 Task: Create a due date automation trigger when advanced on, on the monday after a card is due add dates not starting next month at 11:00 AM.
Action: Mouse moved to (1078, 82)
Screenshot: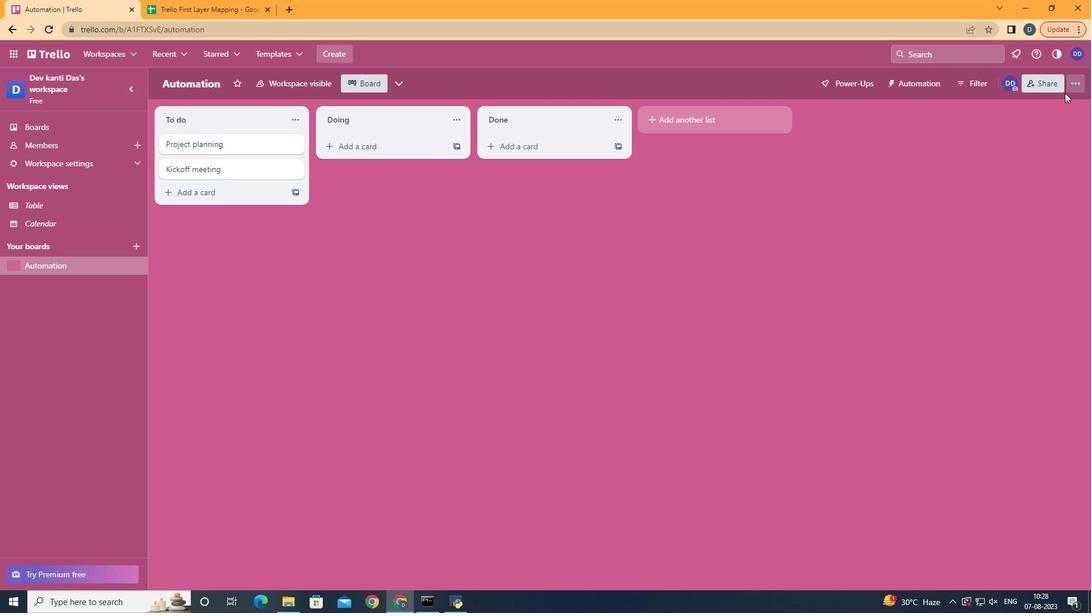 
Action: Mouse pressed left at (1078, 82)
Screenshot: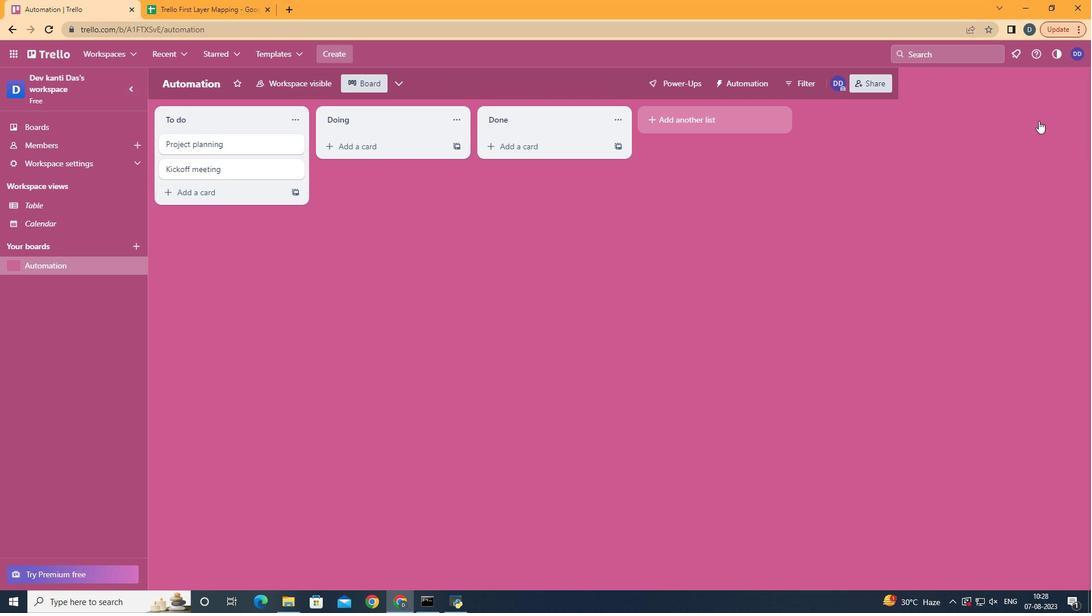 
Action: Mouse moved to (951, 252)
Screenshot: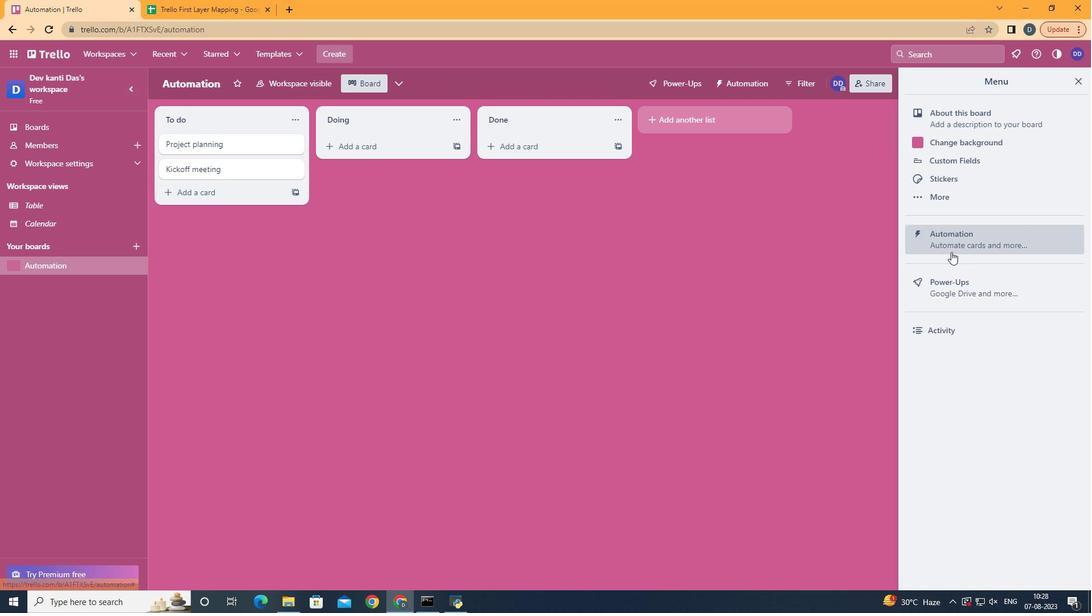 
Action: Mouse pressed left at (951, 252)
Screenshot: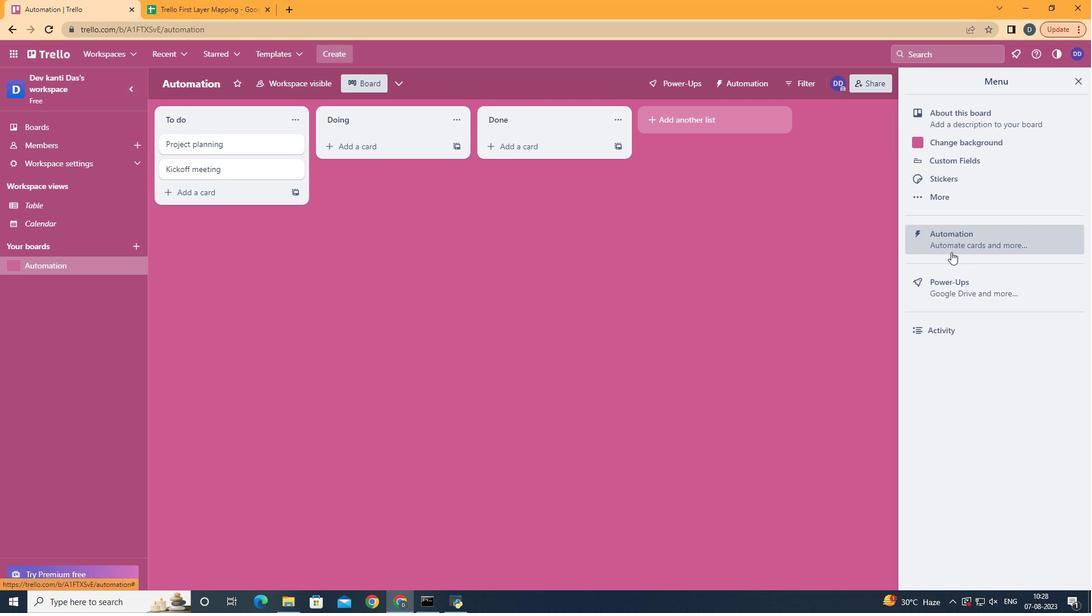
Action: Mouse moved to (221, 229)
Screenshot: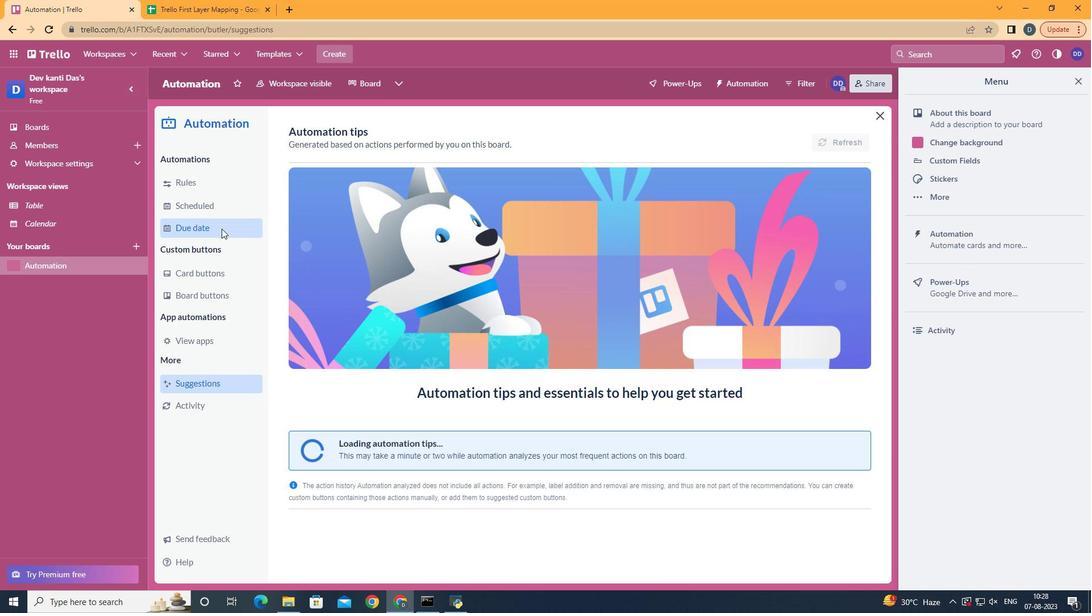 
Action: Mouse pressed left at (221, 229)
Screenshot: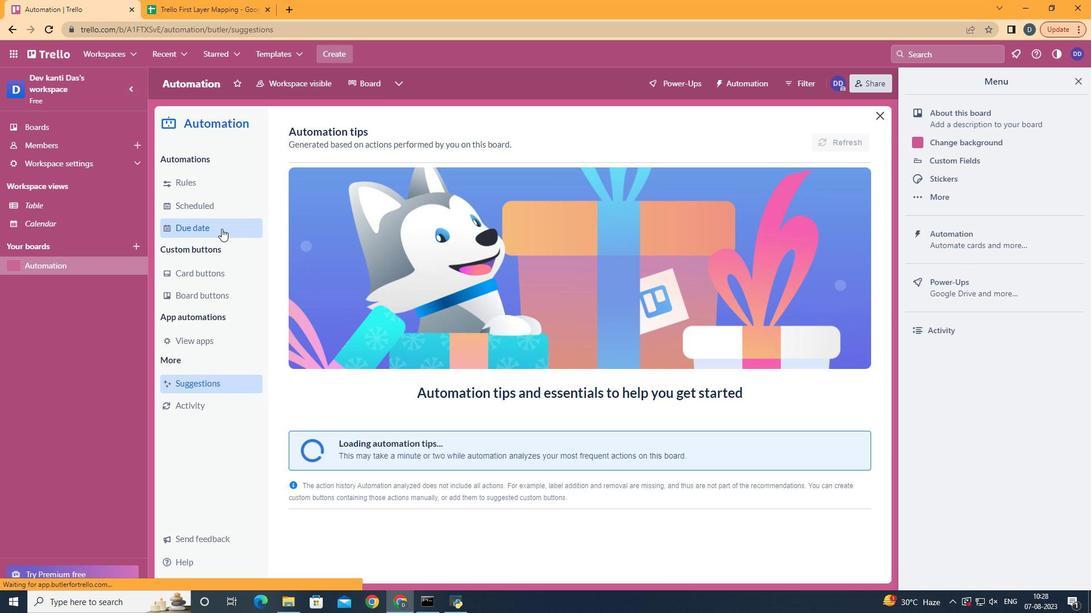 
Action: Mouse moved to (783, 135)
Screenshot: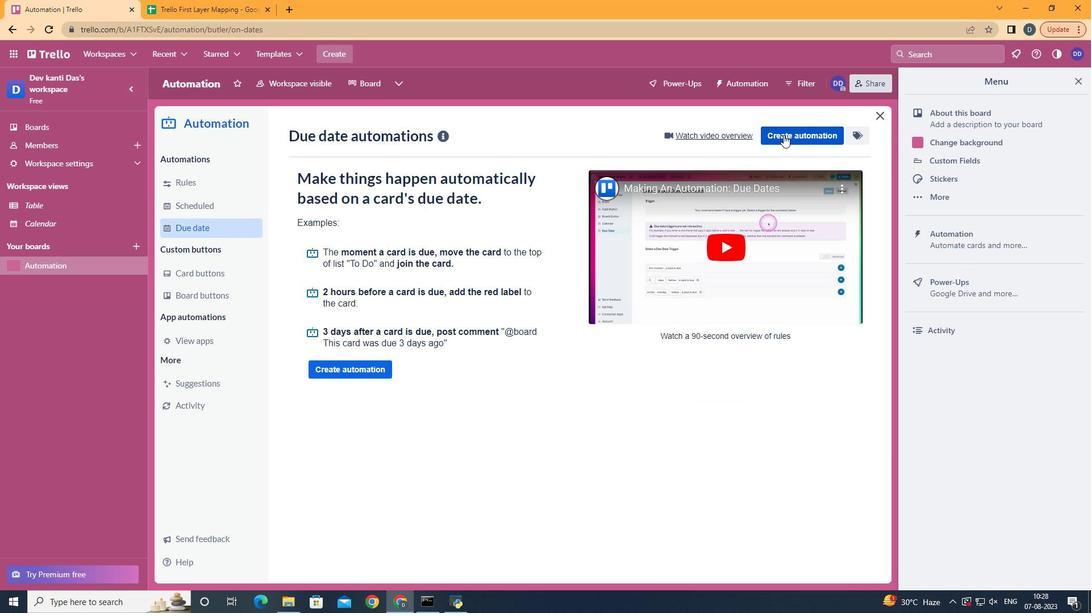 
Action: Mouse pressed left at (783, 135)
Screenshot: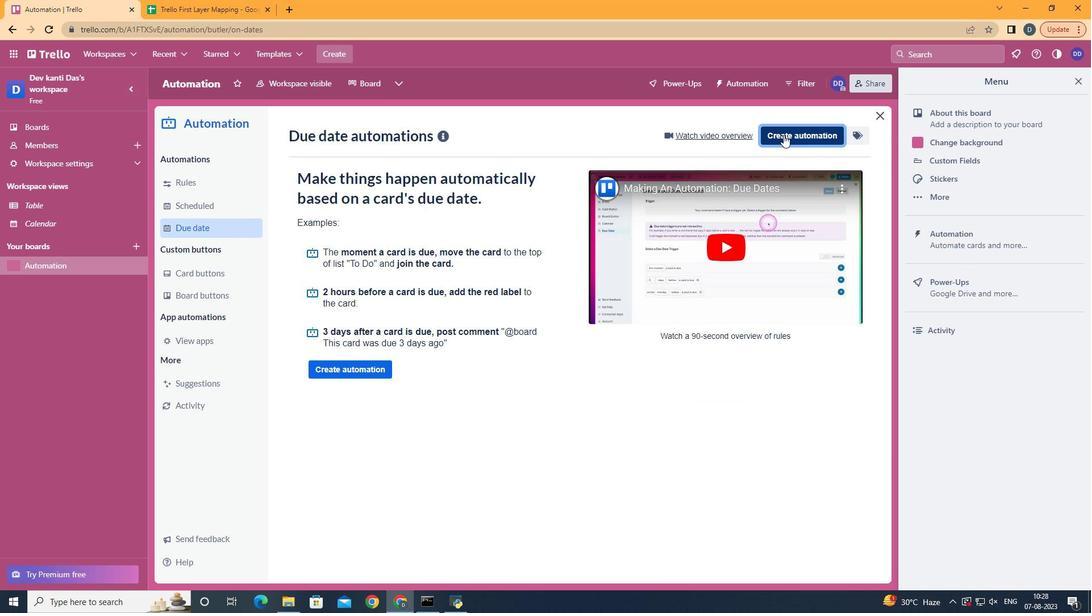 
Action: Mouse moved to (566, 254)
Screenshot: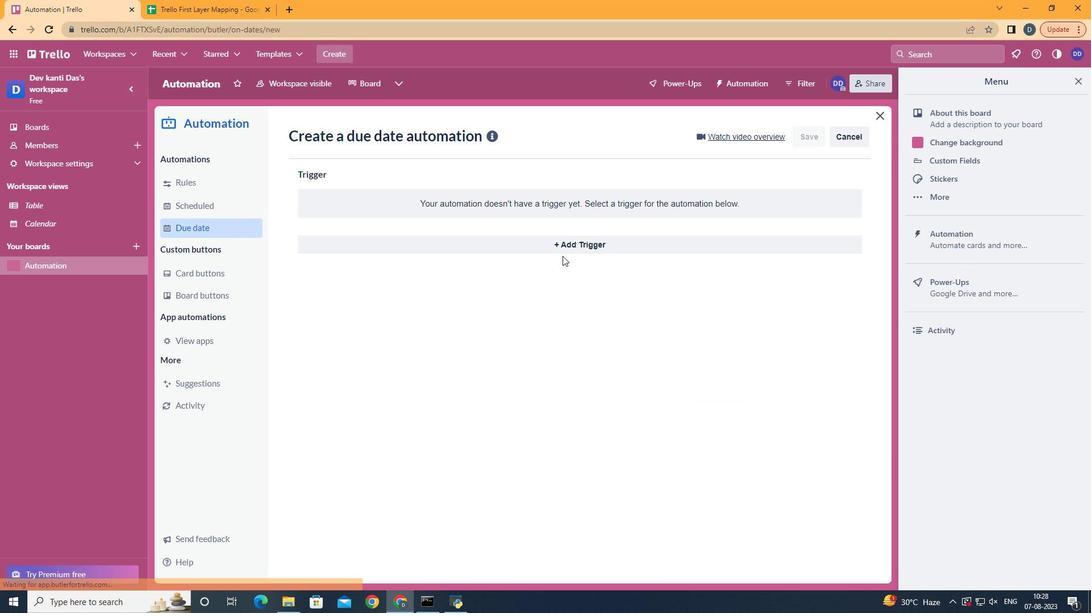 
Action: Mouse pressed left at (566, 254)
Screenshot: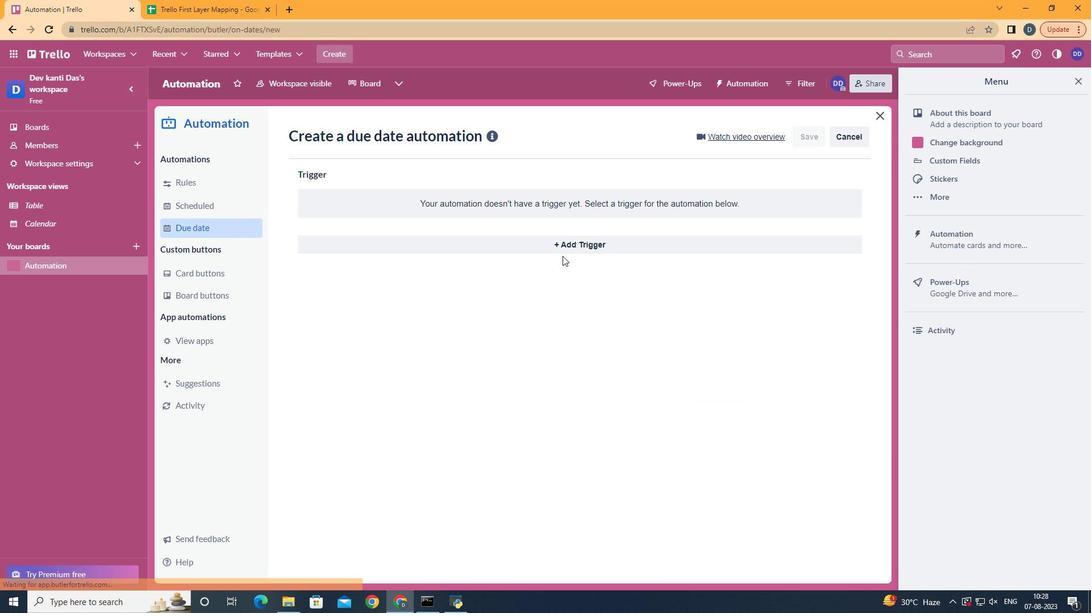 
Action: Mouse moved to (626, 251)
Screenshot: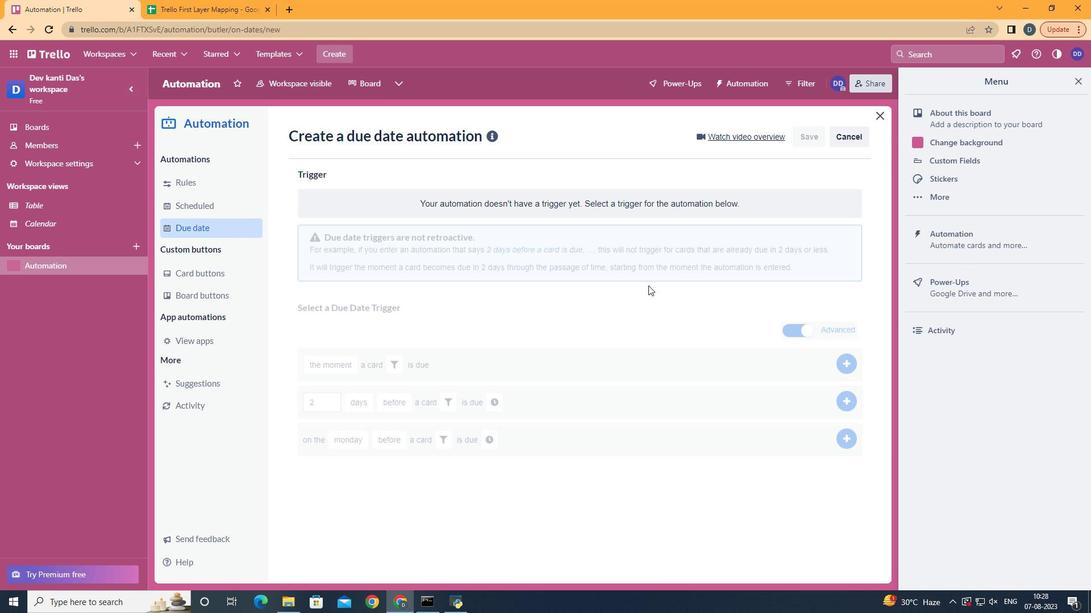 
Action: Mouse pressed left at (625, 251)
Screenshot: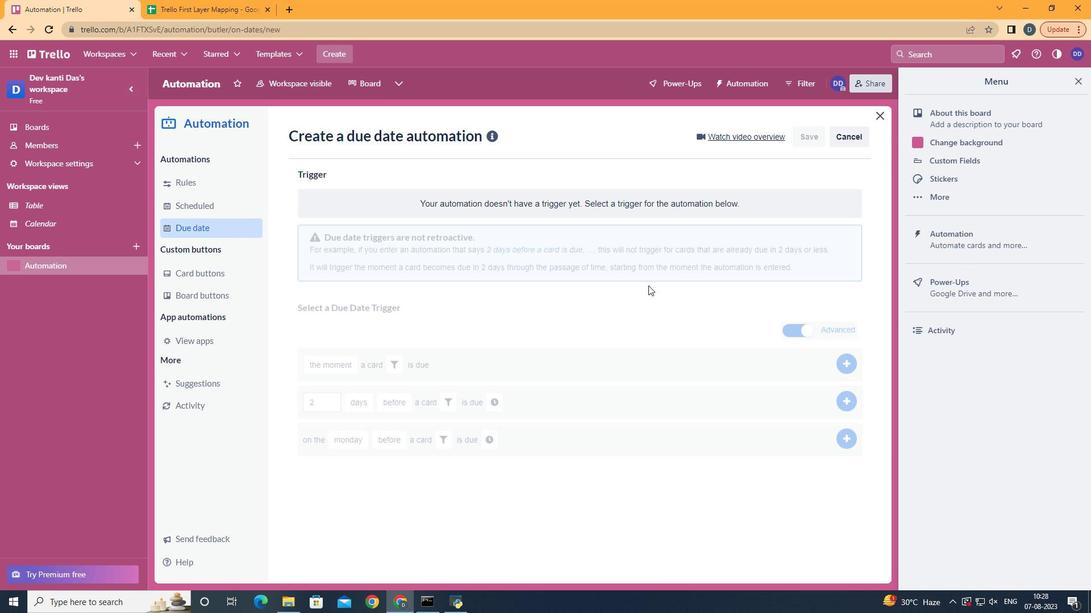 
Action: Mouse moved to (367, 297)
Screenshot: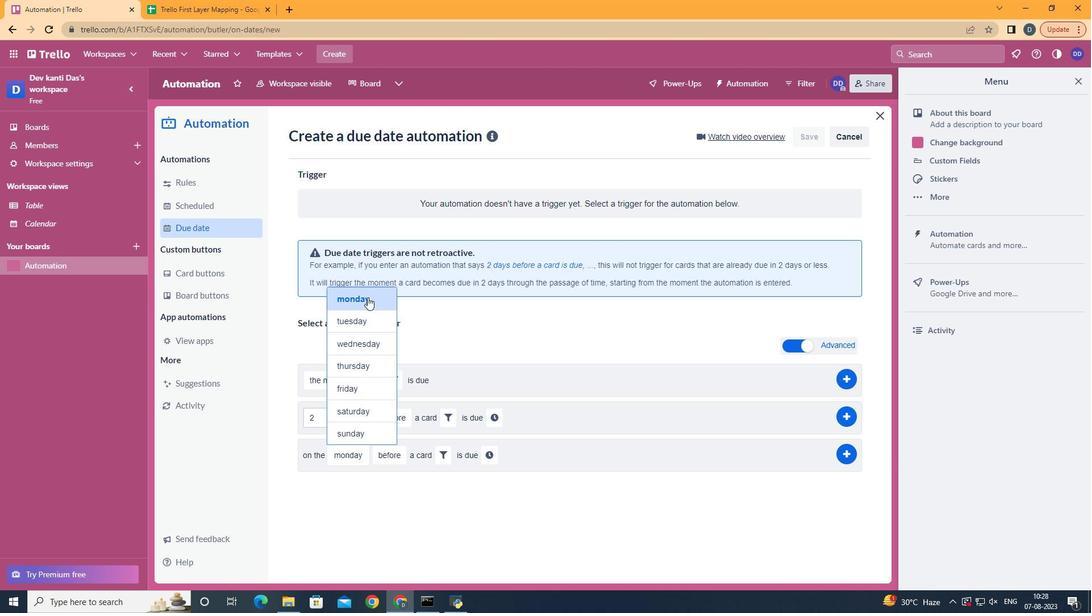 
Action: Mouse pressed left at (367, 297)
Screenshot: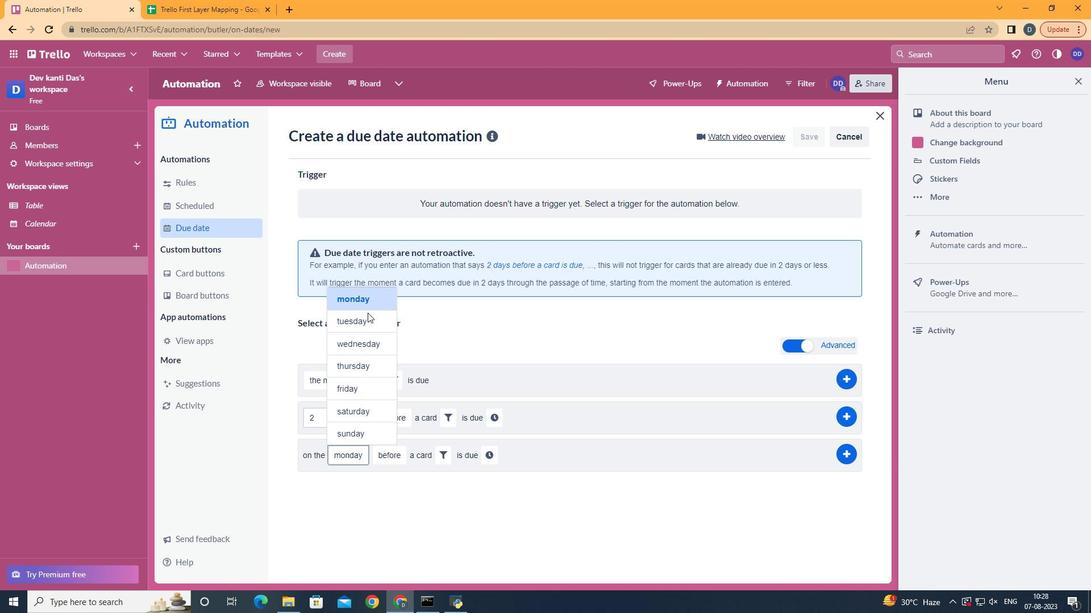 
Action: Mouse moved to (401, 496)
Screenshot: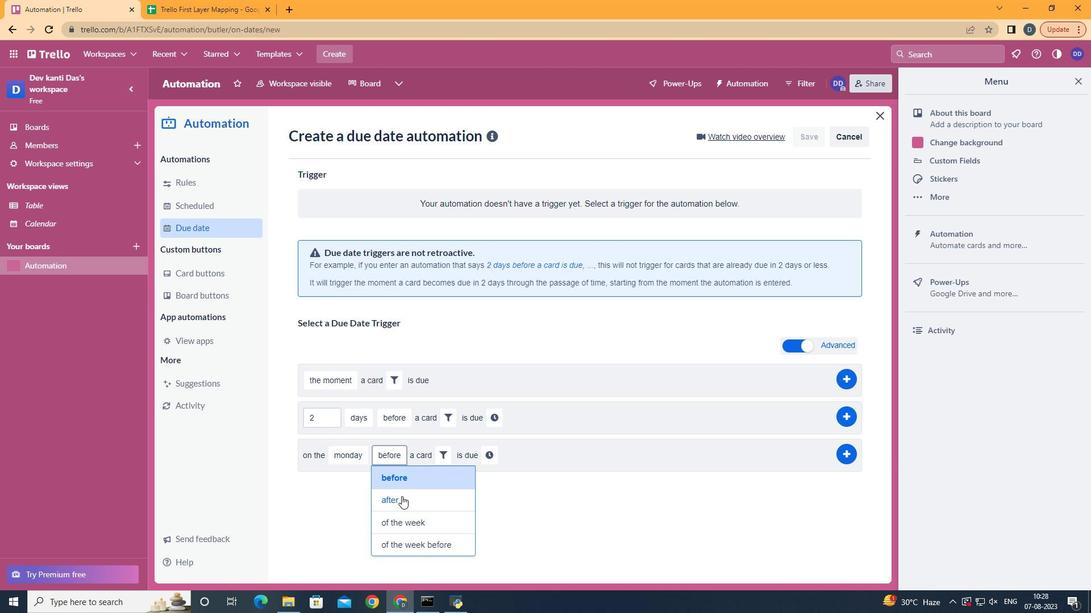 
Action: Mouse pressed left at (401, 496)
Screenshot: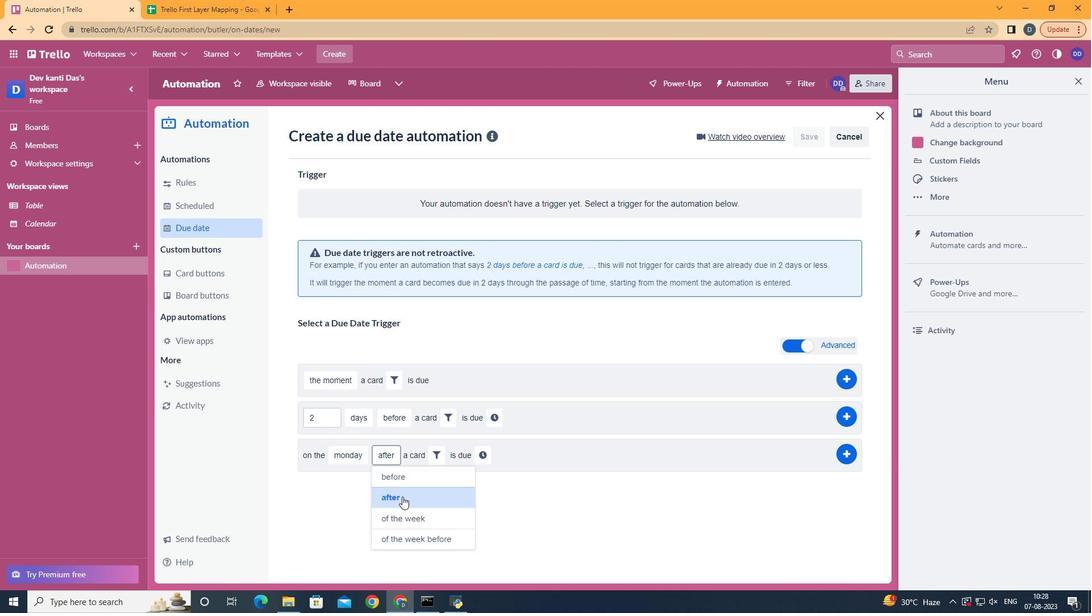 
Action: Mouse moved to (434, 462)
Screenshot: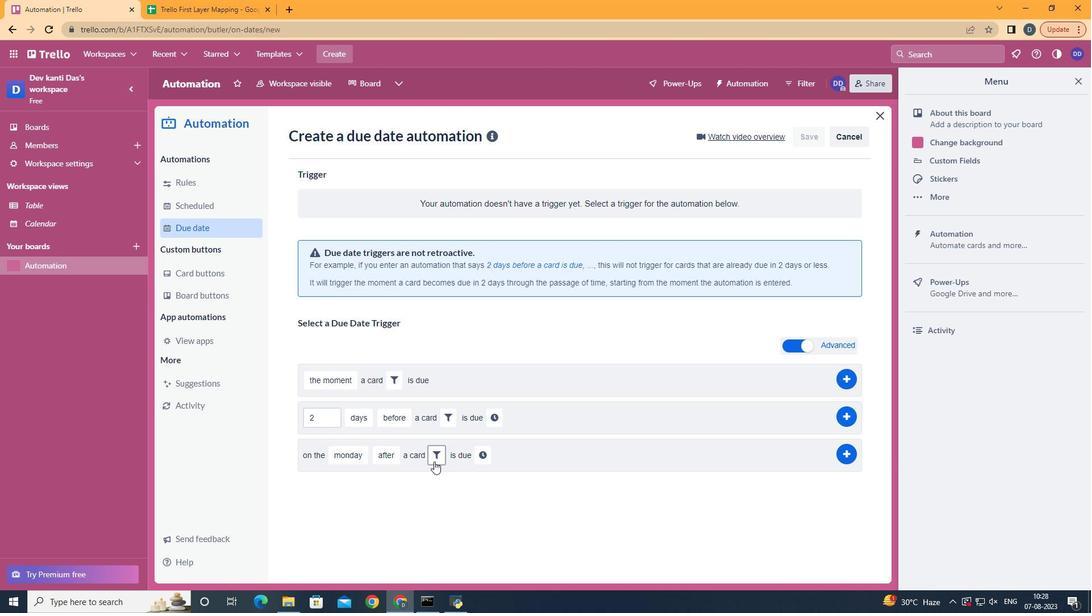 
Action: Mouse pressed left at (434, 462)
Screenshot: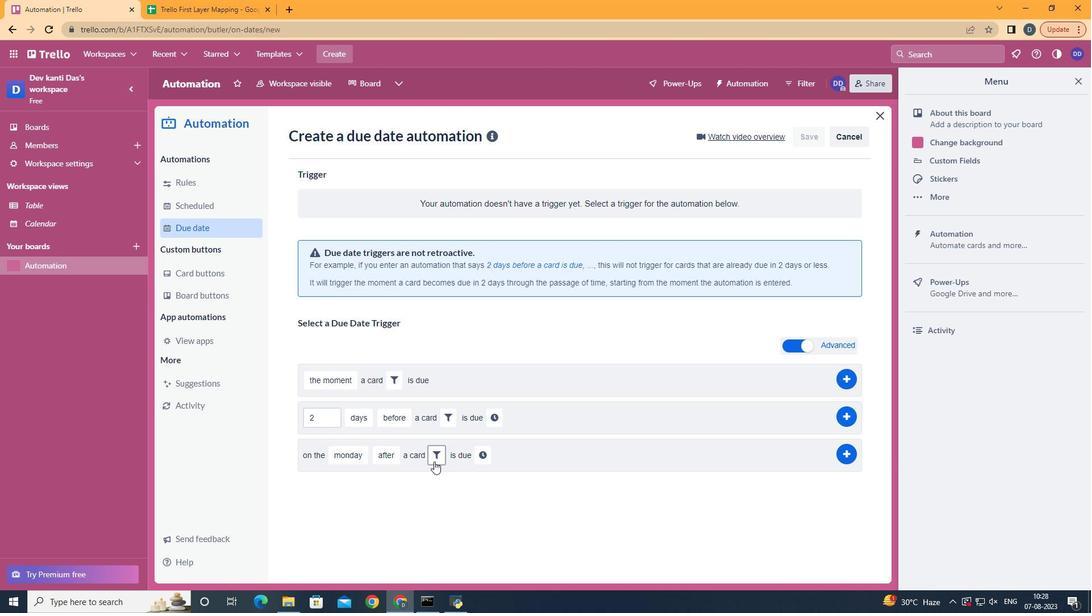 
Action: Mouse moved to (500, 492)
Screenshot: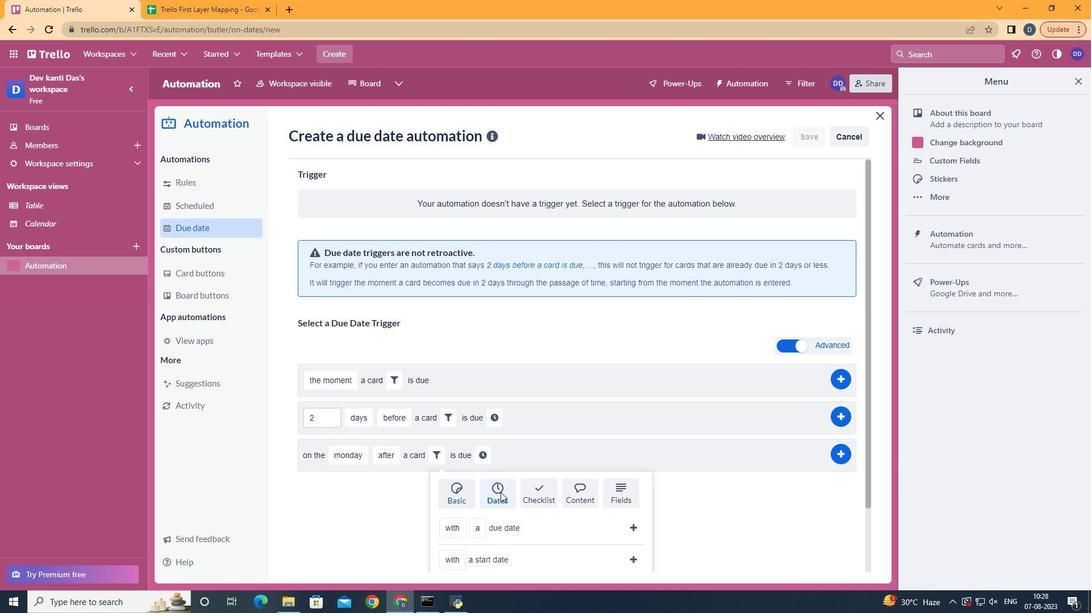 
Action: Mouse pressed left at (500, 492)
Screenshot: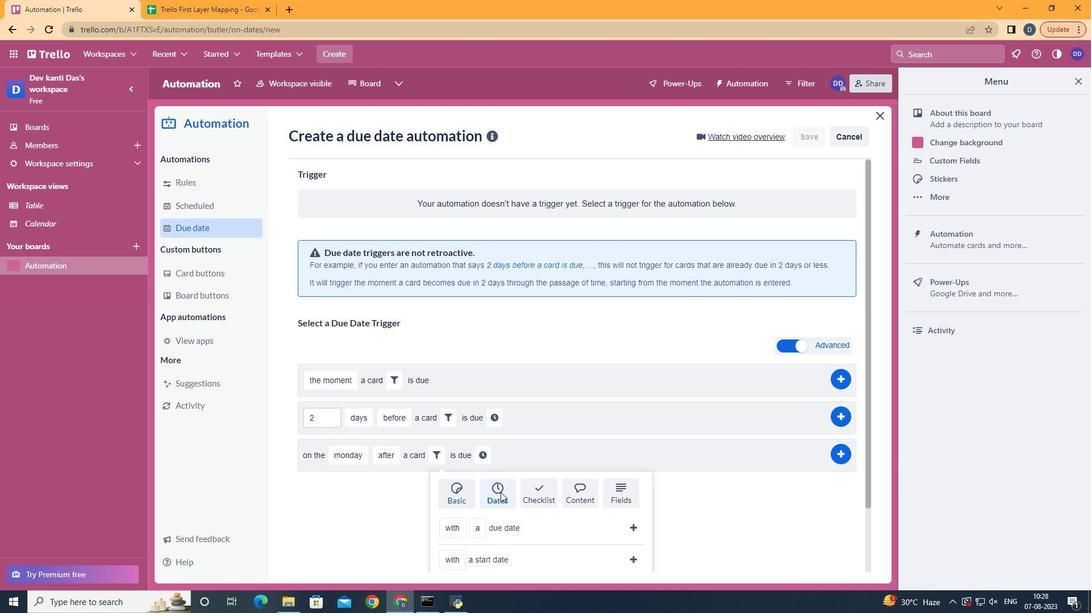 
Action: Mouse scrolled (500, 492) with delta (0, 0)
Screenshot: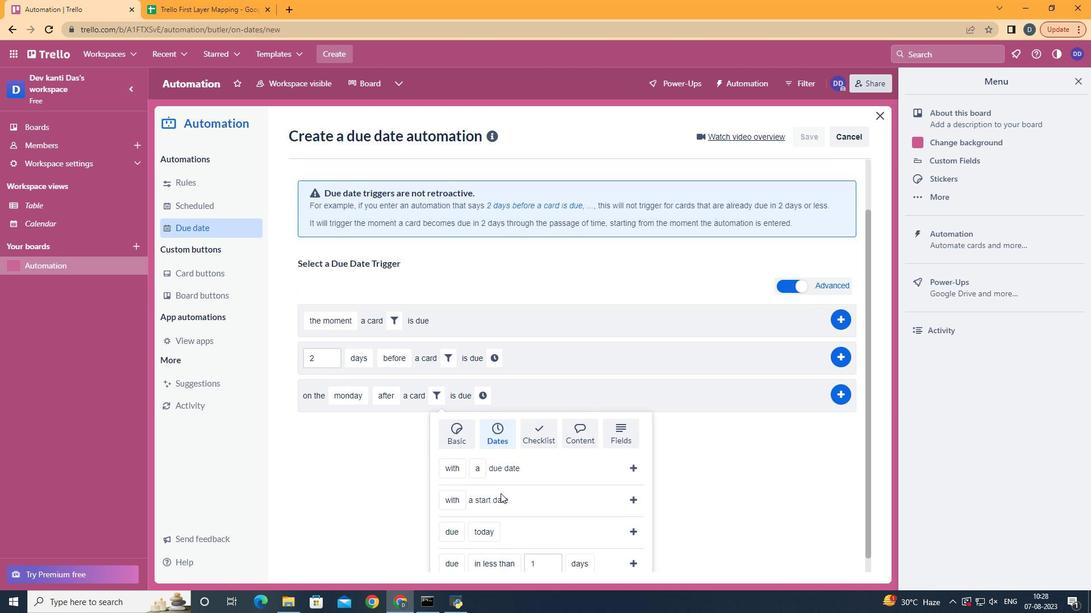 
Action: Mouse moved to (500, 493)
Screenshot: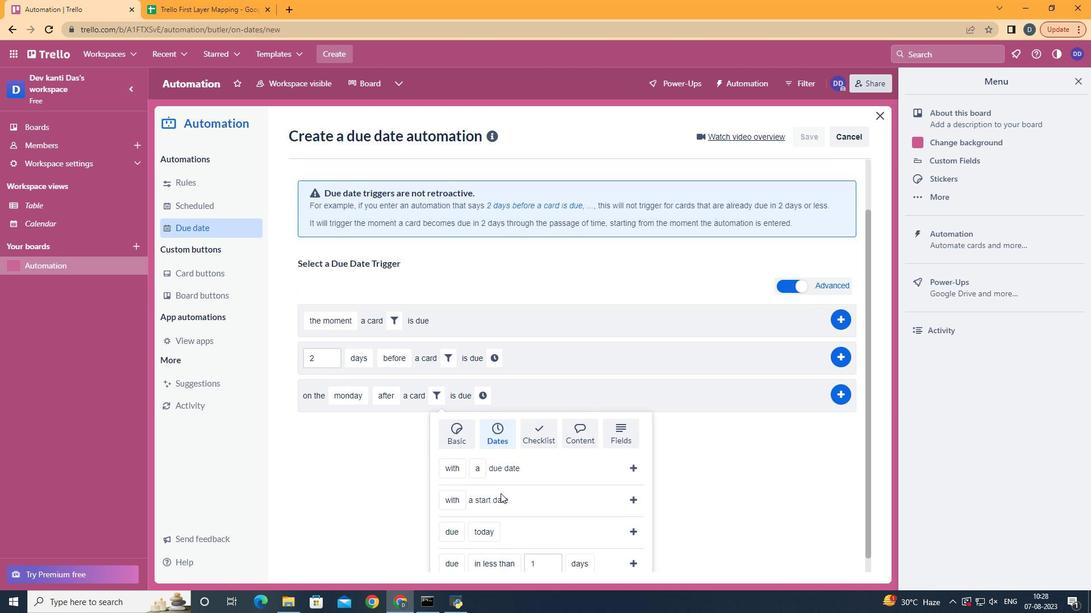 
Action: Mouse scrolled (500, 492) with delta (0, 0)
Screenshot: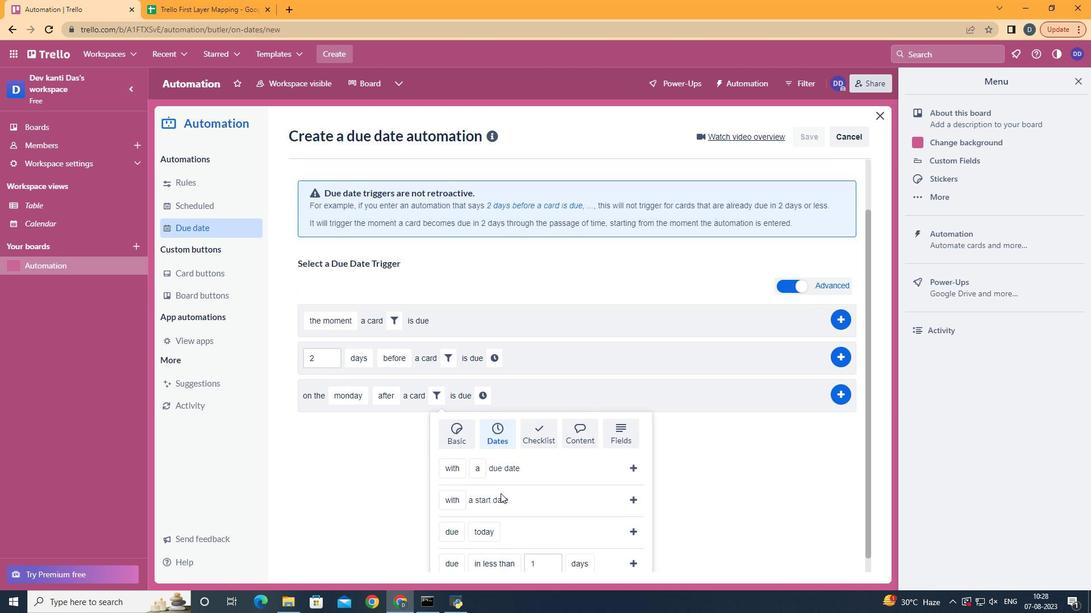 
Action: Mouse scrolled (500, 492) with delta (0, 0)
Screenshot: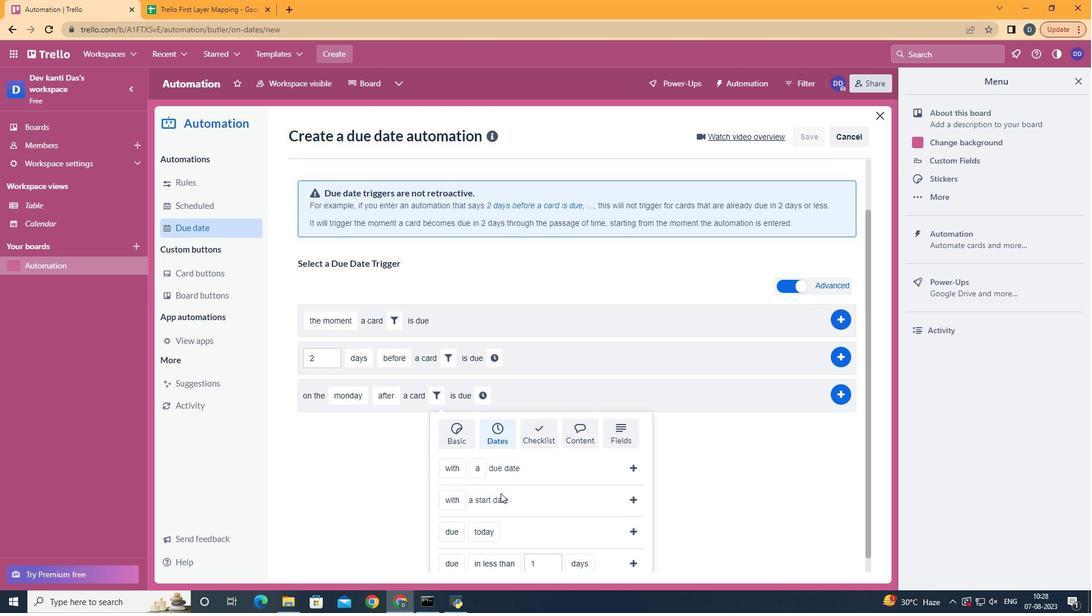 
Action: Mouse scrolled (500, 492) with delta (0, 0)
Screenshot: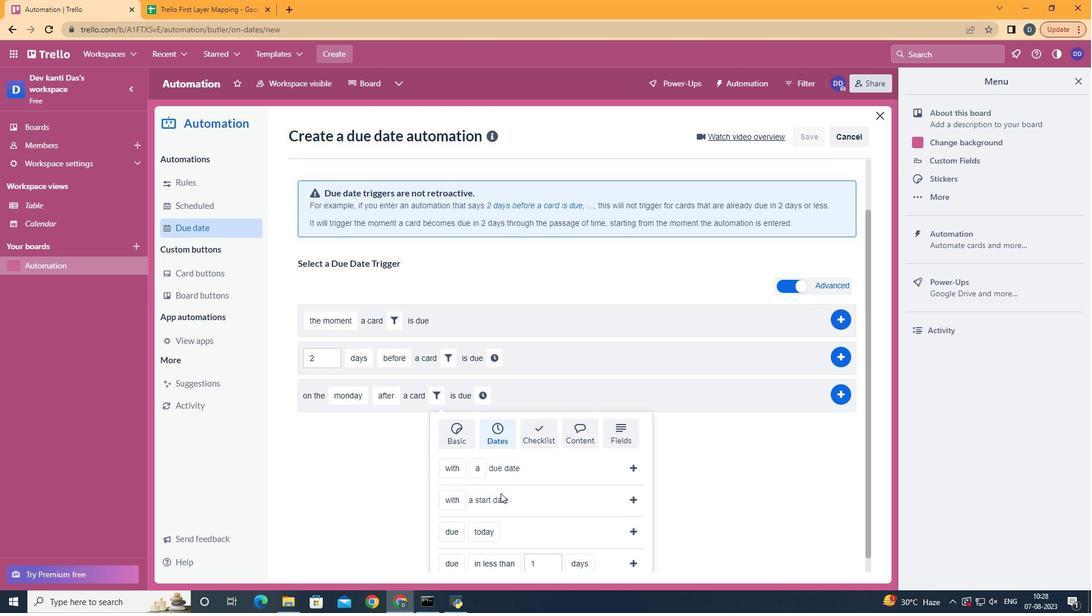 
Action: Mouse scrolled (500, 492) with delta (0, 0)
Screenshot: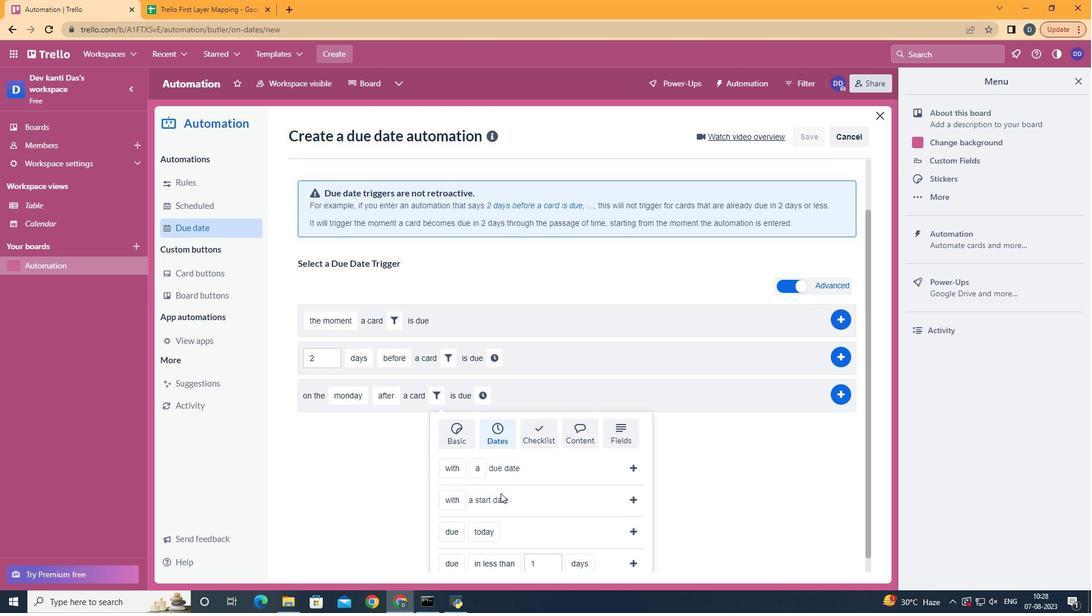 
Action: Mouse scrolled (500, 492) with delta (0, 0)
Screenshot: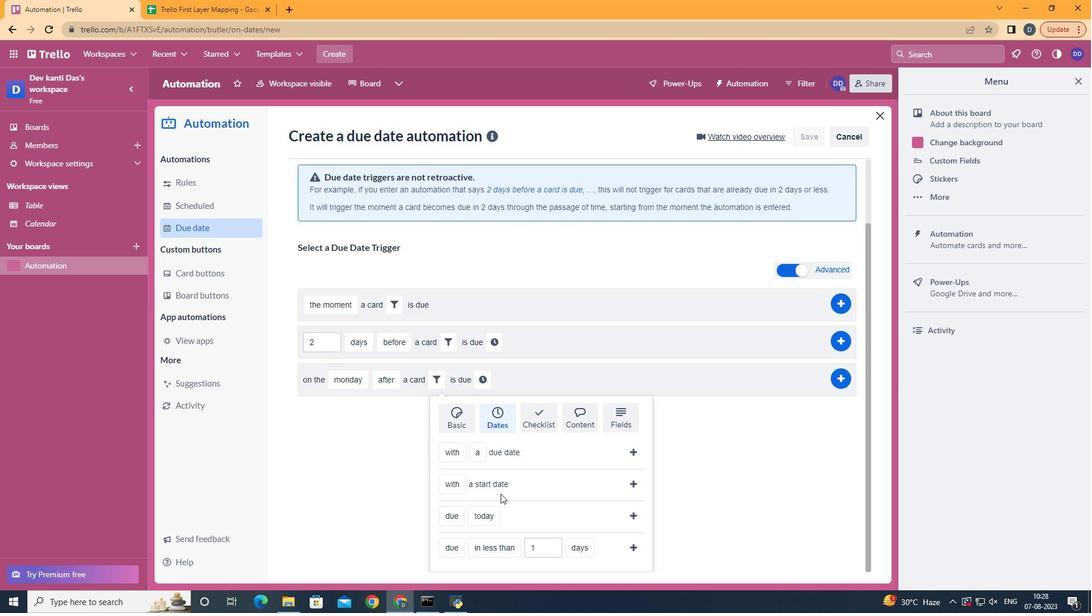 
Action: Mouse moved to (470, 500)
Screenshot: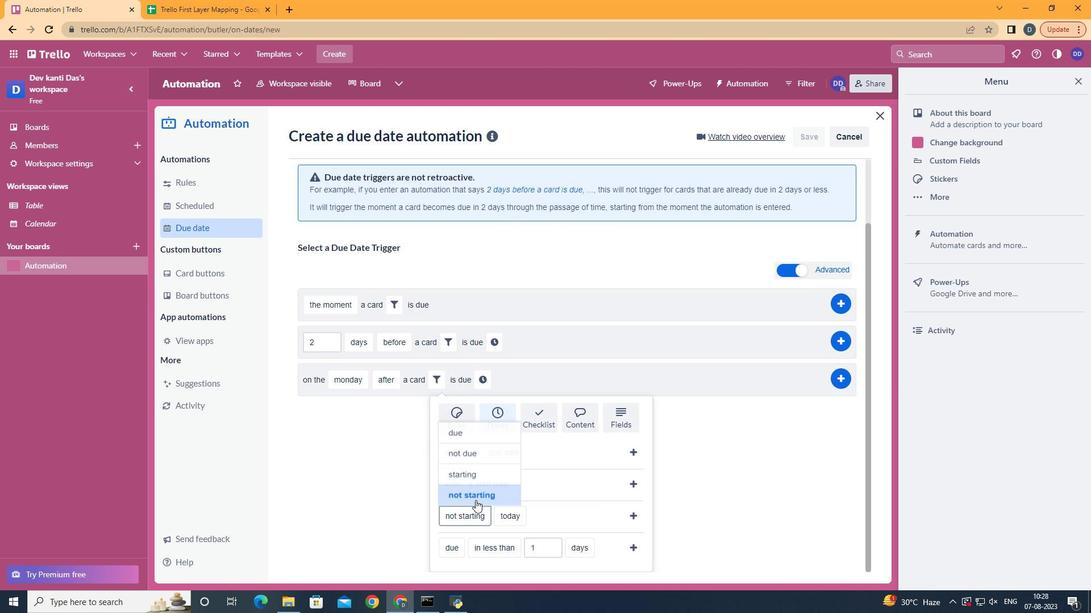 
Action: Mouse pressed left at (470, 500)
Screenshot: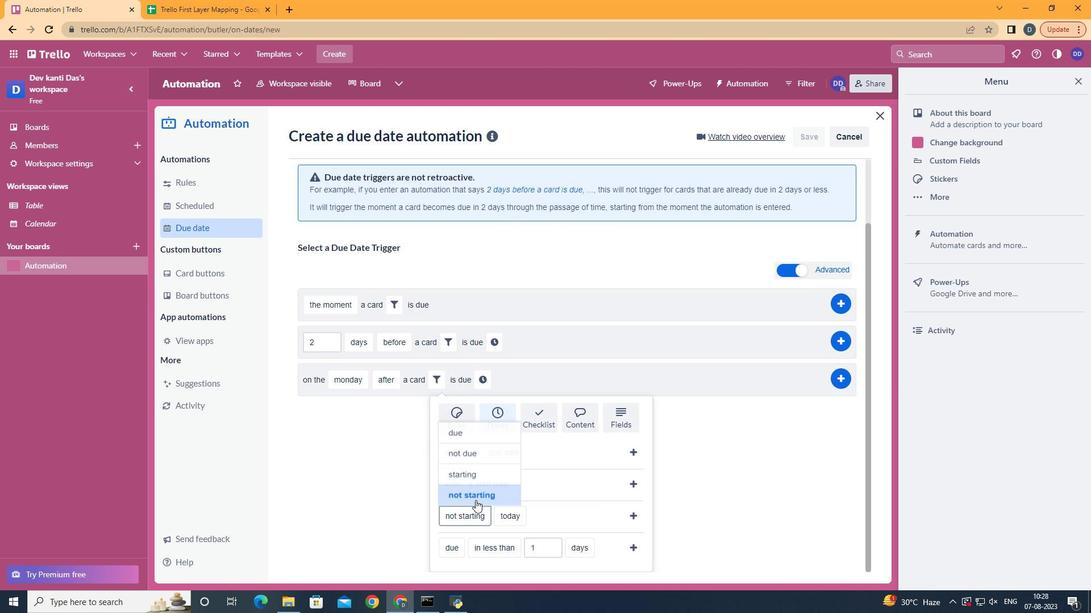 
Action: Mouse moved to (517, 489)
Screenshot: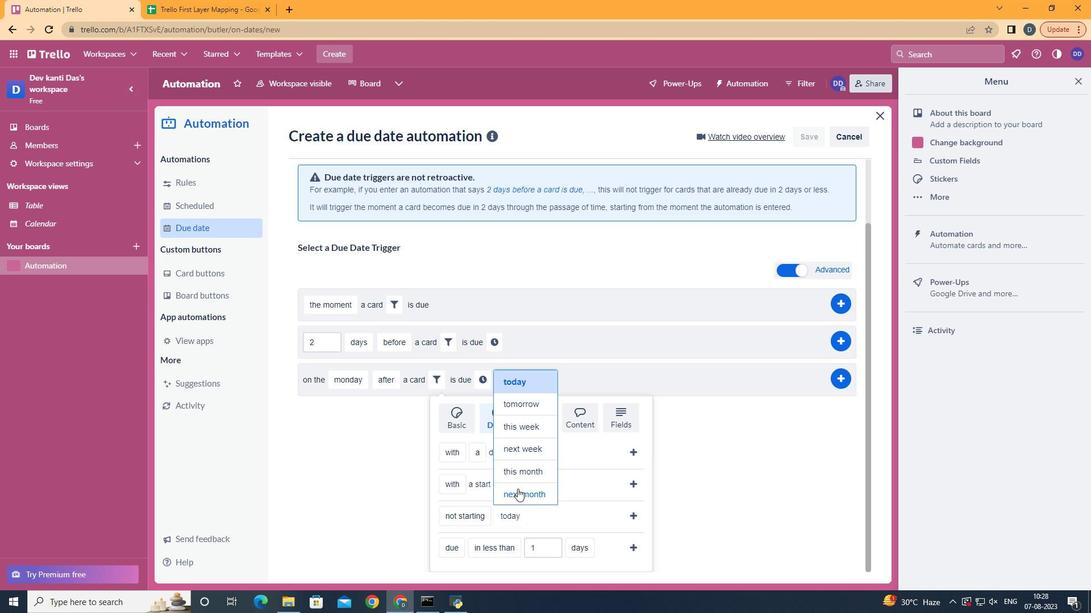 
Action: Mouse pressed left at (517, 489)
Screenshot: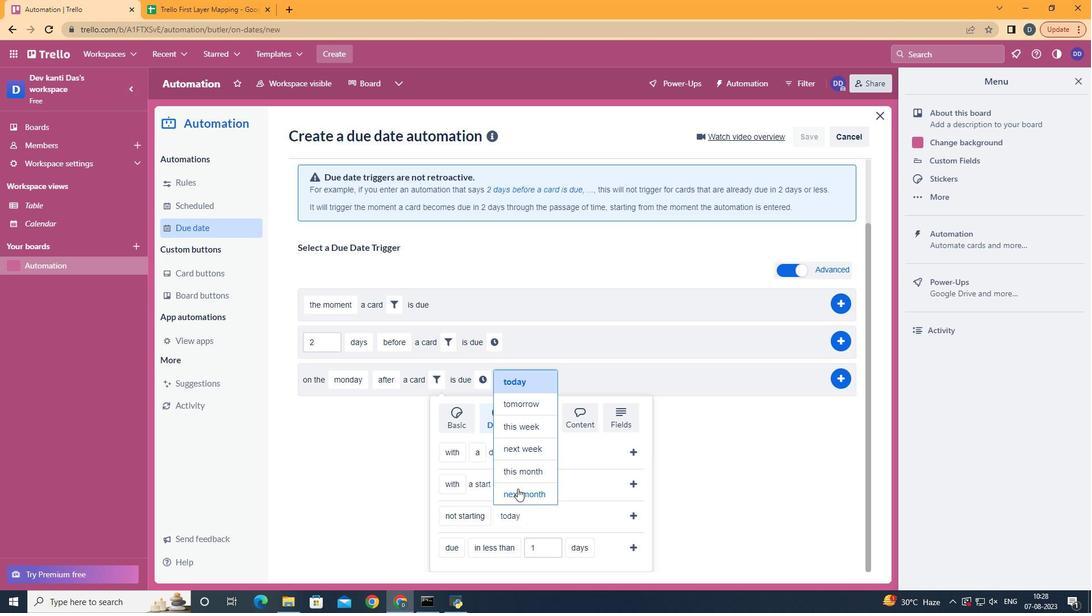 
Action: Mouse moved to (634, 514)
Screenshot: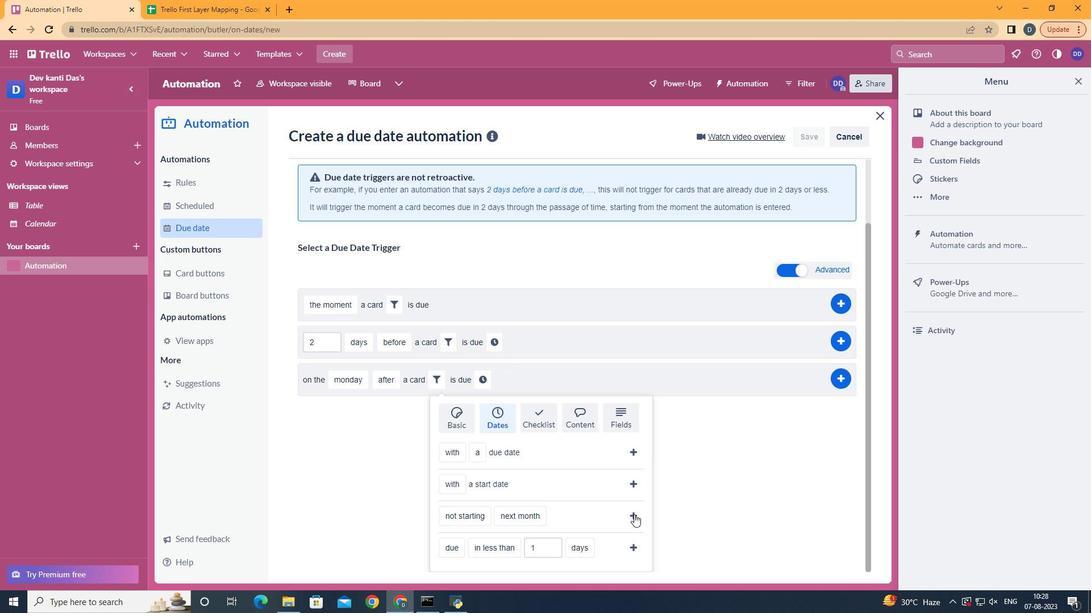 
Action: Mouse pressed left at (634, 514)
Screenshot: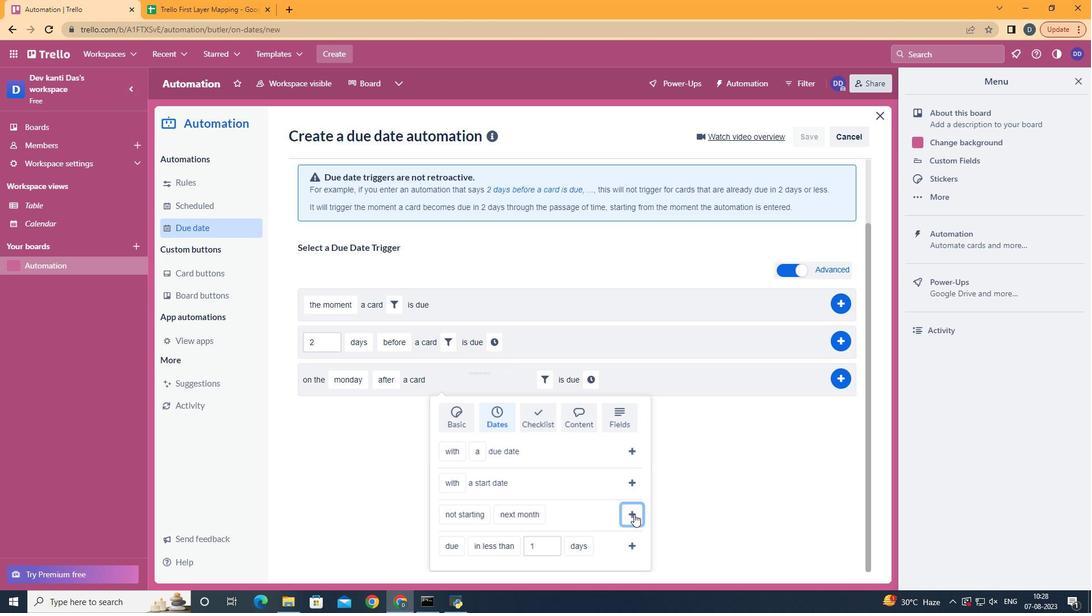 
Action: Mouse moved to (592, 458)
Screenshot: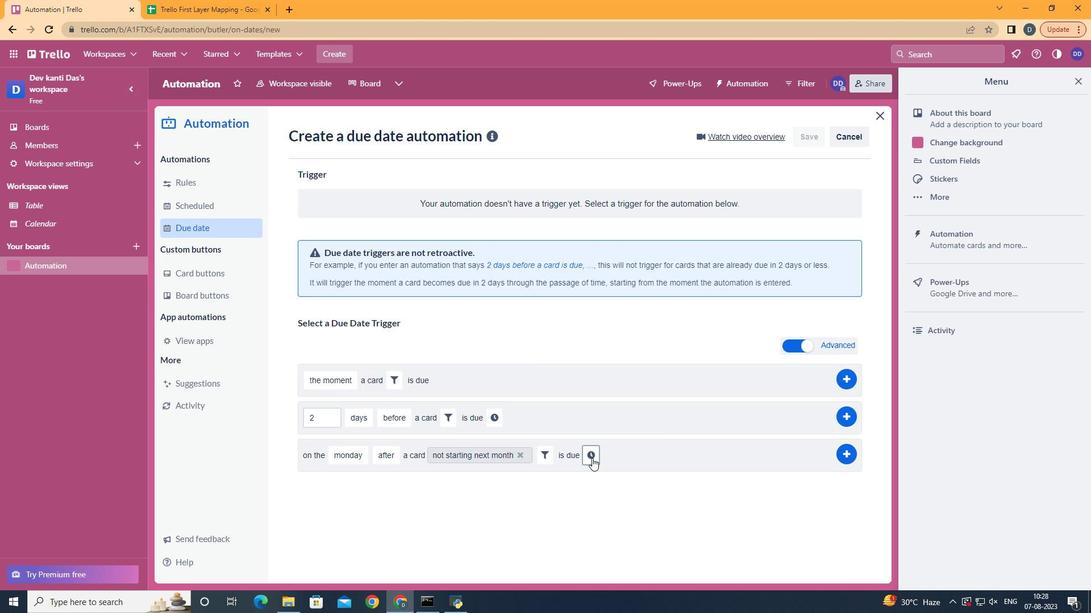 
Action: Mouse pressed left at (592, 458)
Screenshot: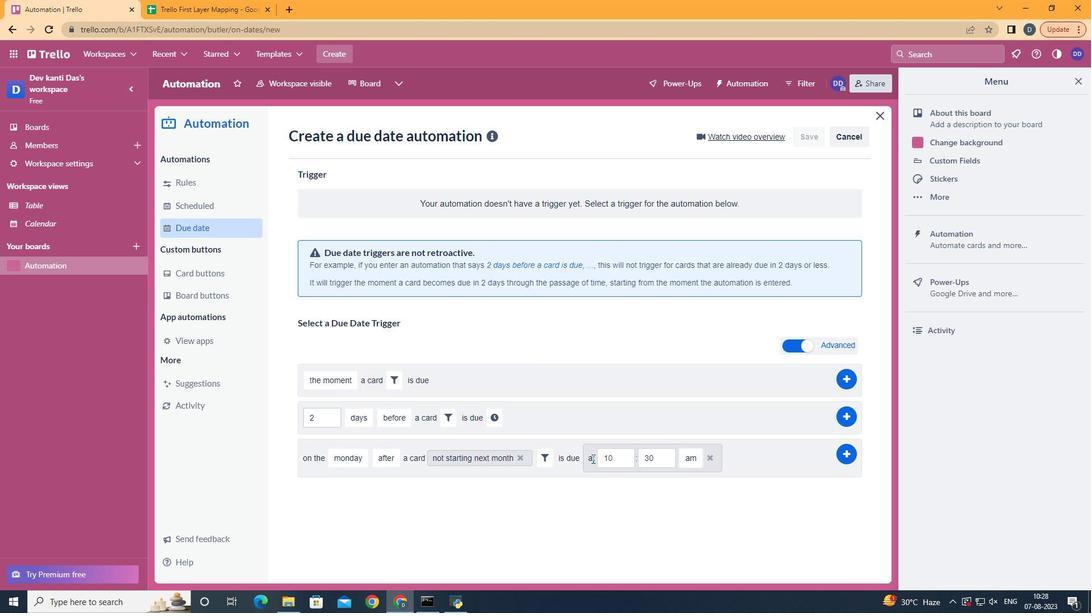 
Action: Mouse moved to (621, 459)
Screenshot: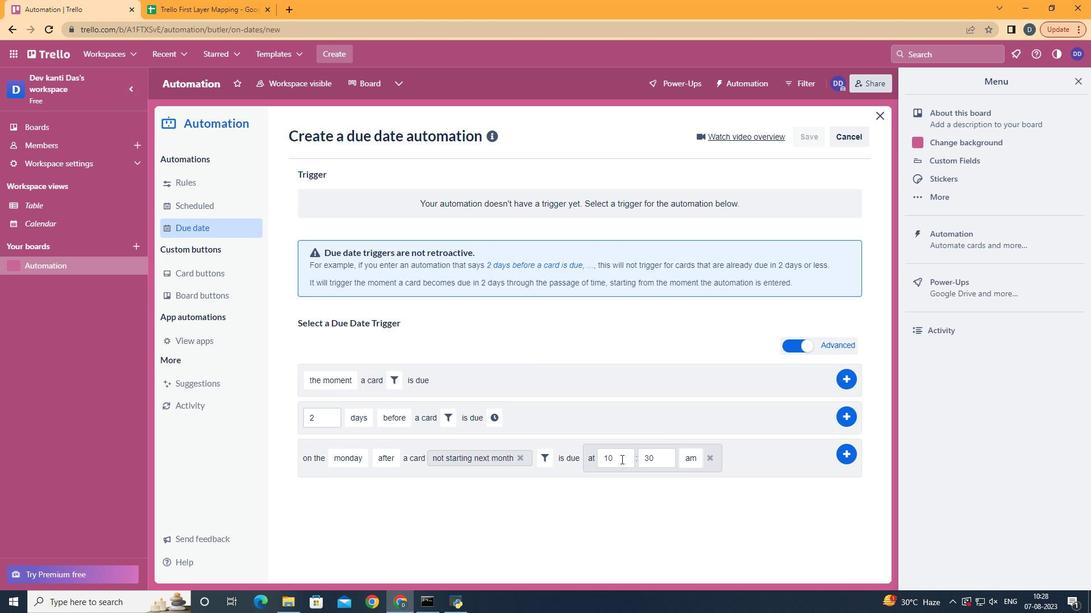 
Action: Mouse pressed left at (621, 459)
Screenshot: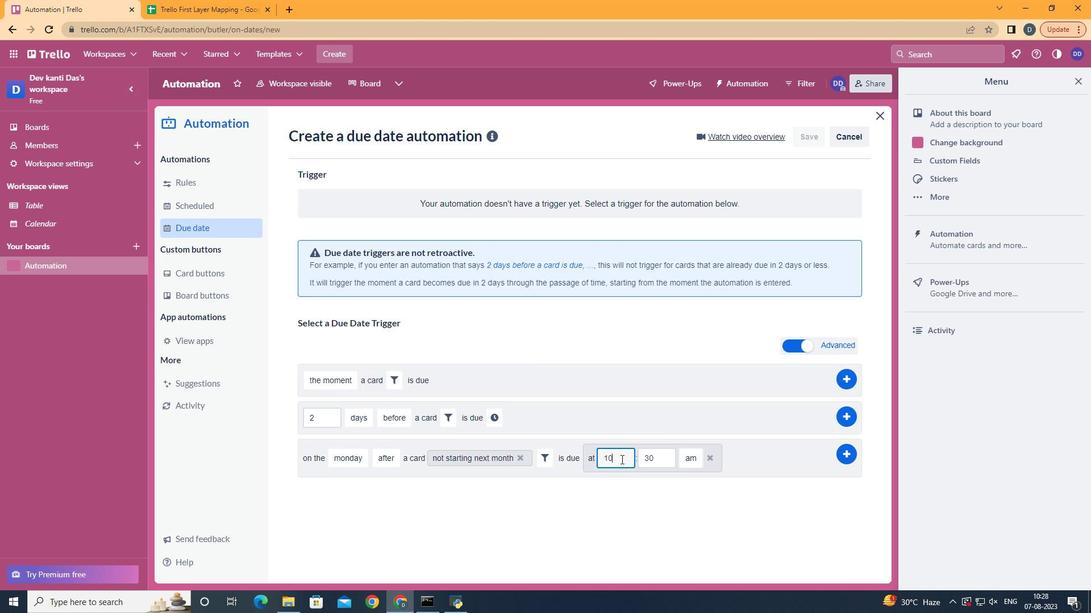 
Action: Mouse moved to (621, 460)
Screenshot: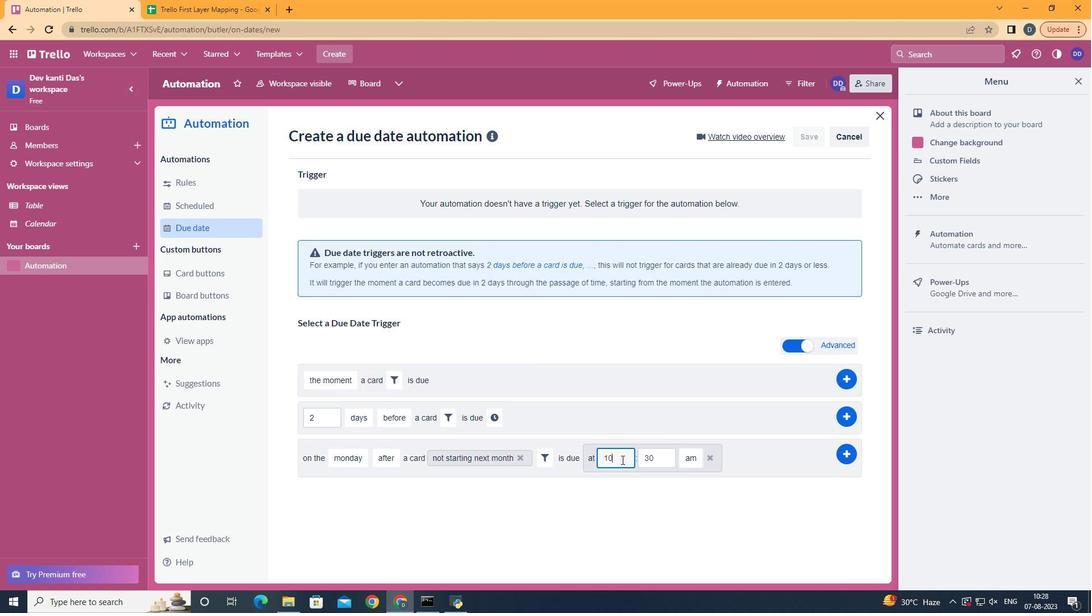 
Action: Key pressed <Key.backspace>1
Screenshot: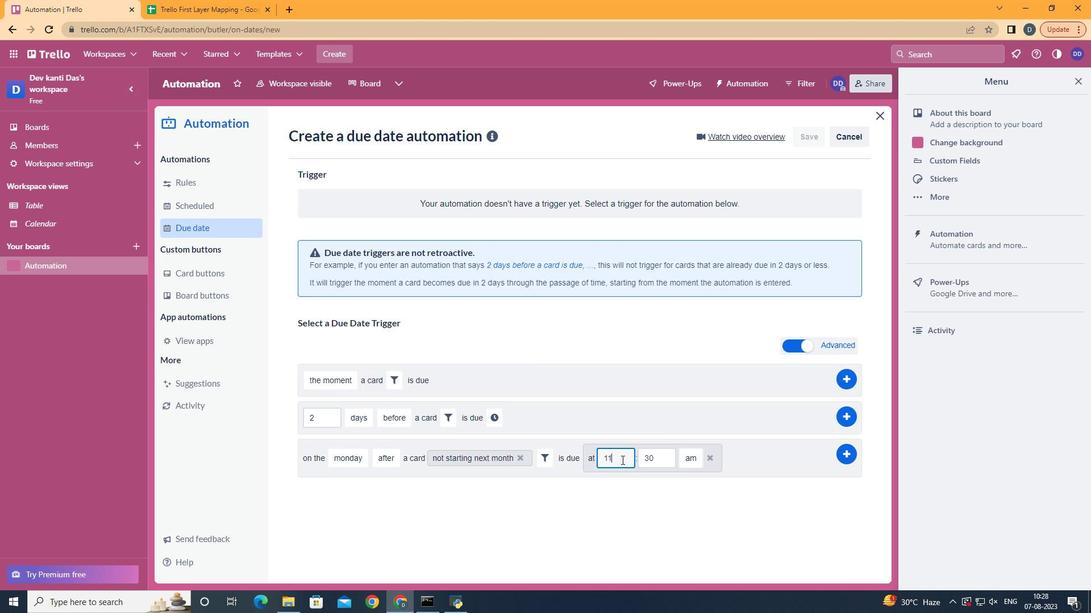 
Action: Mouse moved to (658, 453)
Screenshot: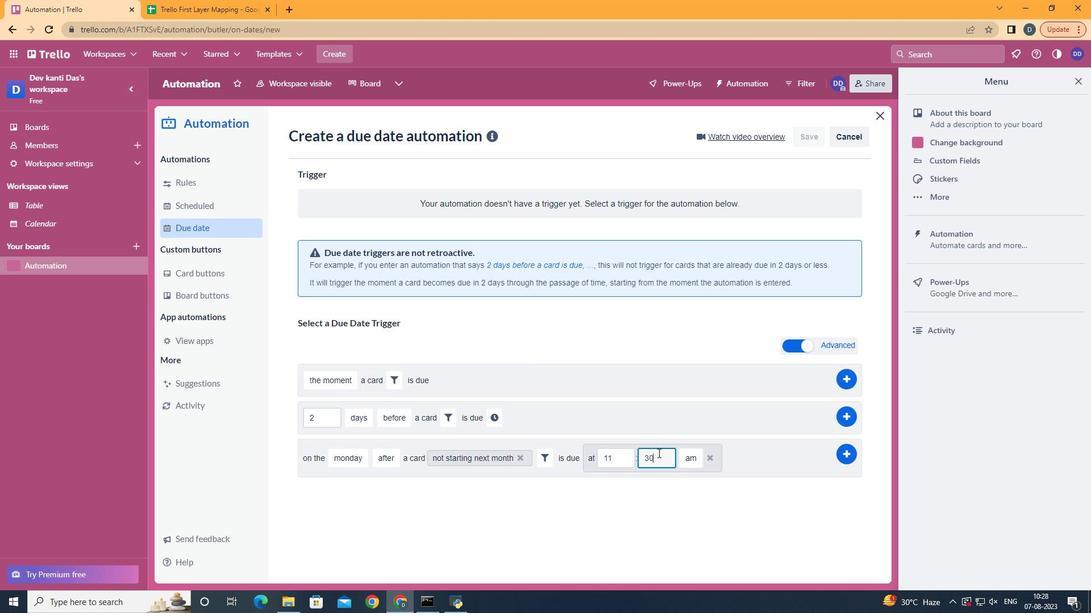 
Action: Mouse pressed left at (658, 453)
Screenshot: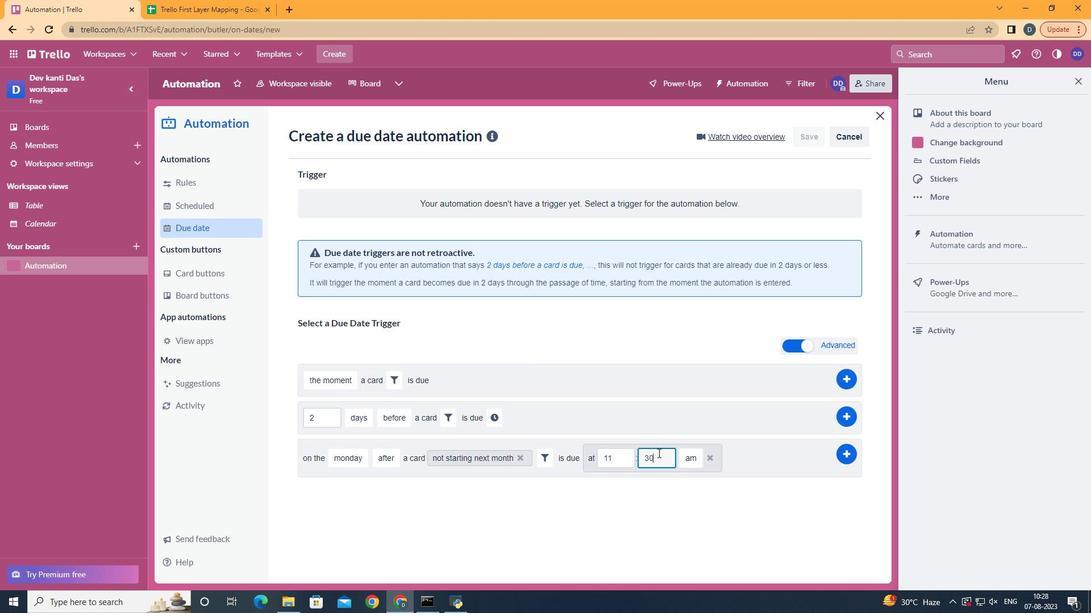
Action: Mouse moved to (648, 455)
Screenshot: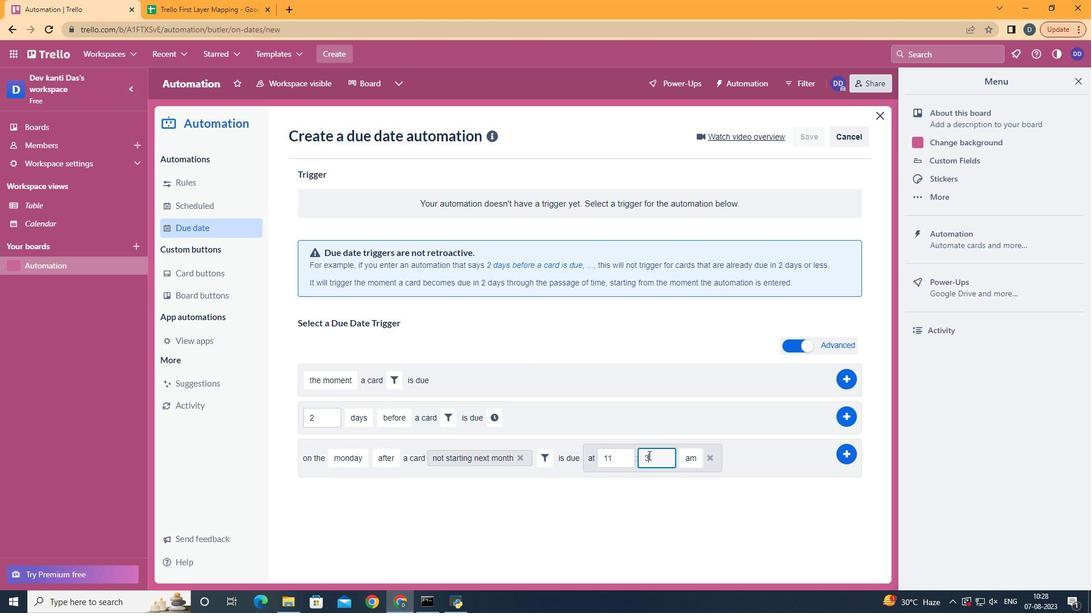 
Action: Key pressed <Key.backspace><Key.backspace>00
Screenshot: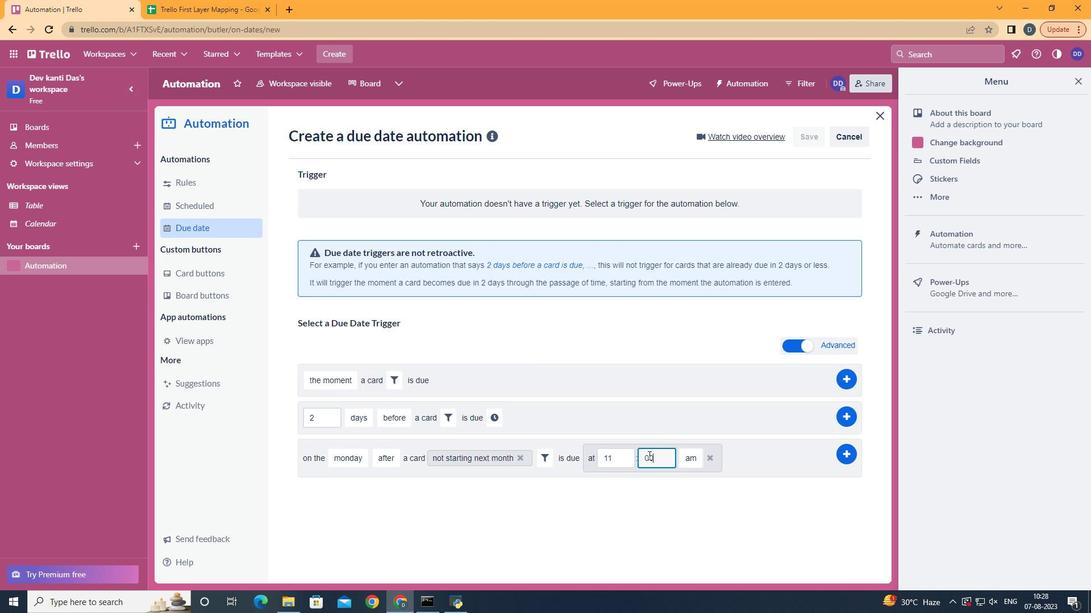 
Action: Mouse moved to (841, 456)
Screenshot: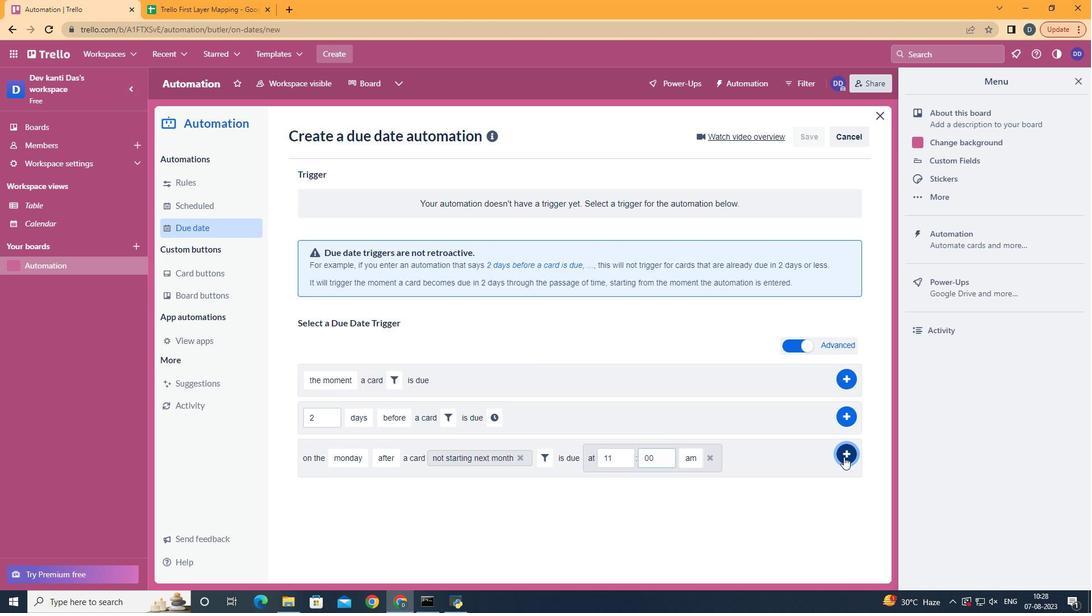 
Action: Mouse pressed left at (841, 456)
Screenshot: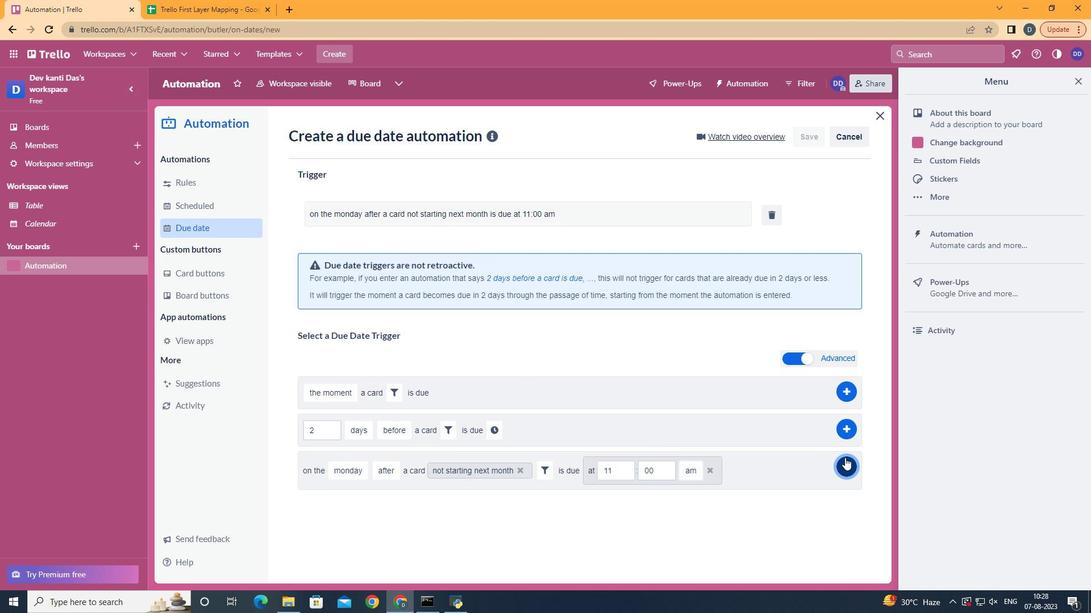 
Action: Mouse moved to (542, 200)
Screenshot: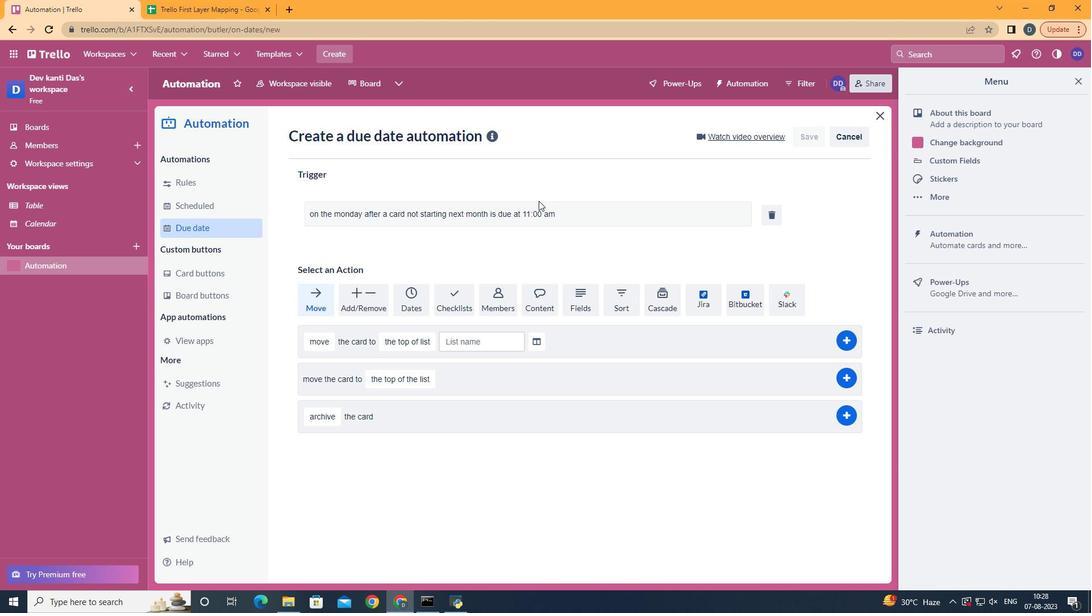 
